Task: Enable the video filter "Blending benchmark filter" for transcode stream output.
Action: Mouse moved to (117, 23)
Screenshot: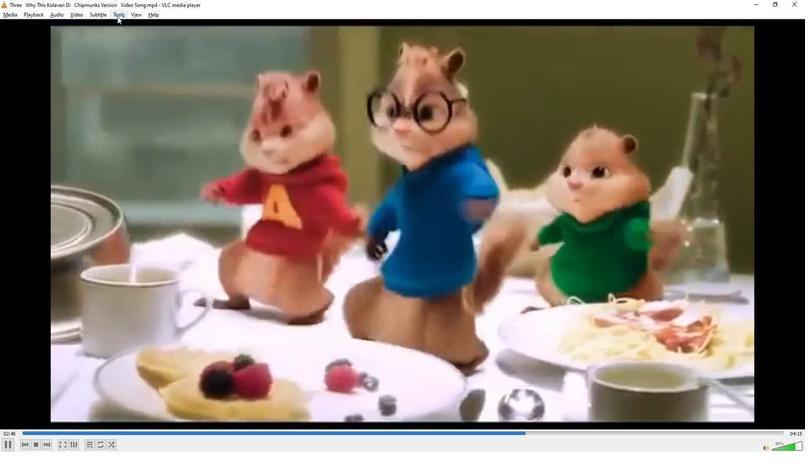 
Action: Mouse pressed left at (117, 23)
Screenshot: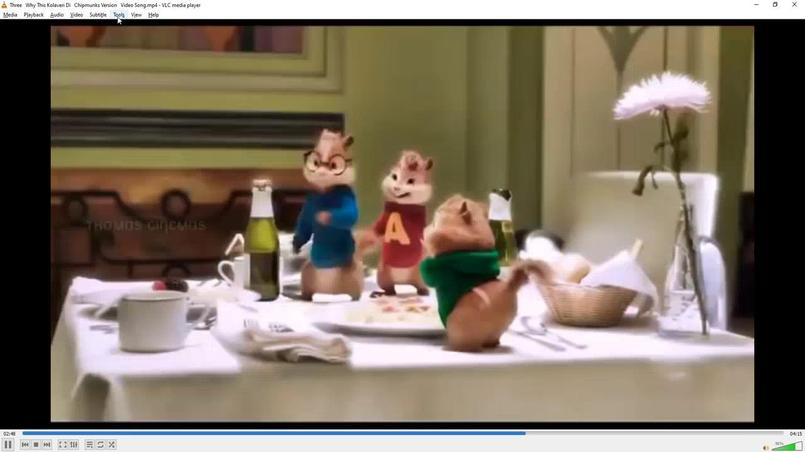 
Action: Mouse moved to (130, 117)
Screenshot: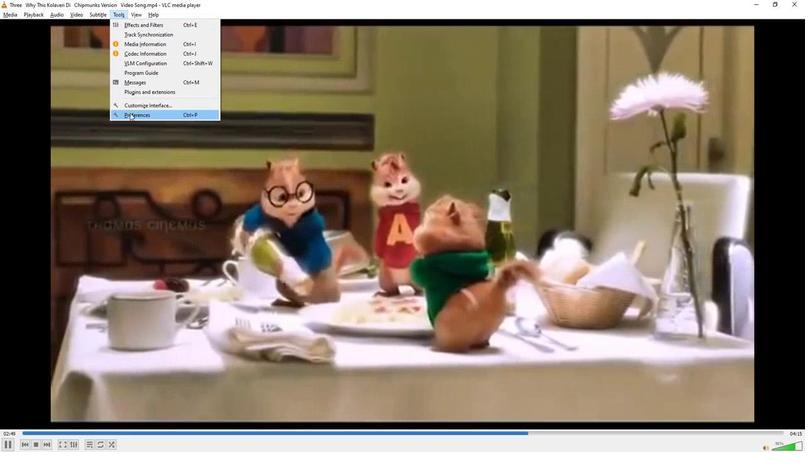 
Action: Mouse pressed left at (130, 117)
Screenshot: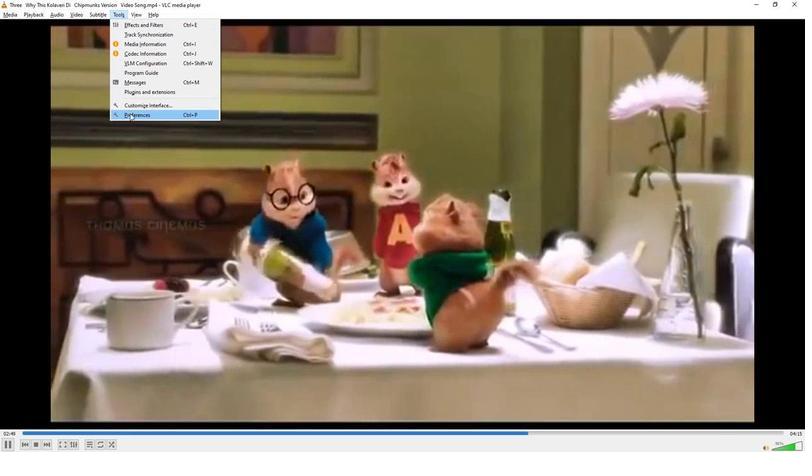 
Action: Mouse moved to (237, 339)
Screenshot: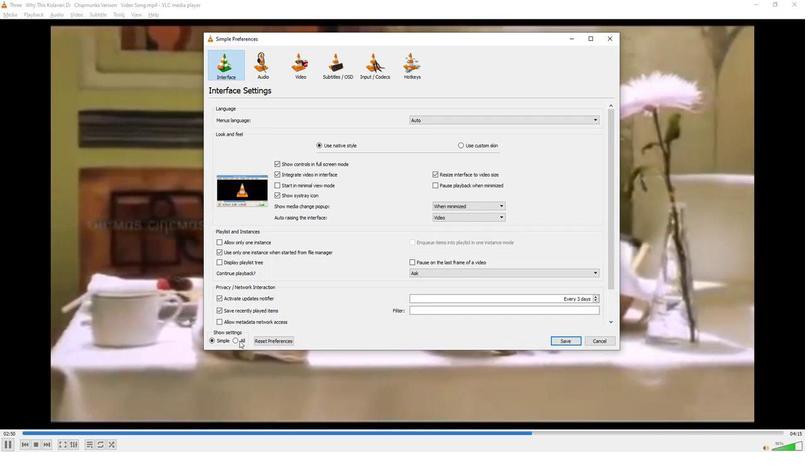 
Action: Mouse pressed left at (237, 339)
Screenshot: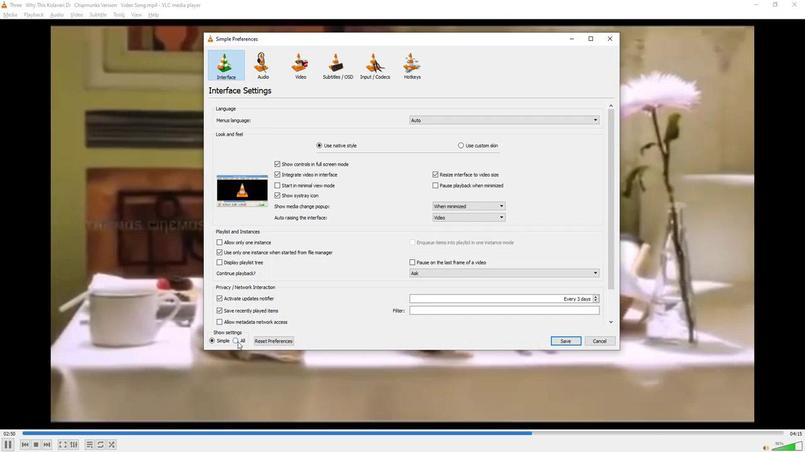
Action: Mouse moved to (237, 291)
Screenshot: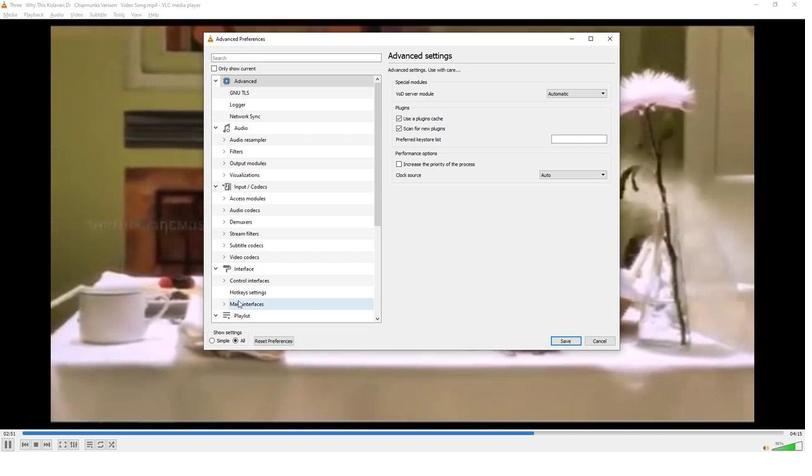
Action: Mouse scrolled (237, 291) with delta (0, 0)
Screenshot: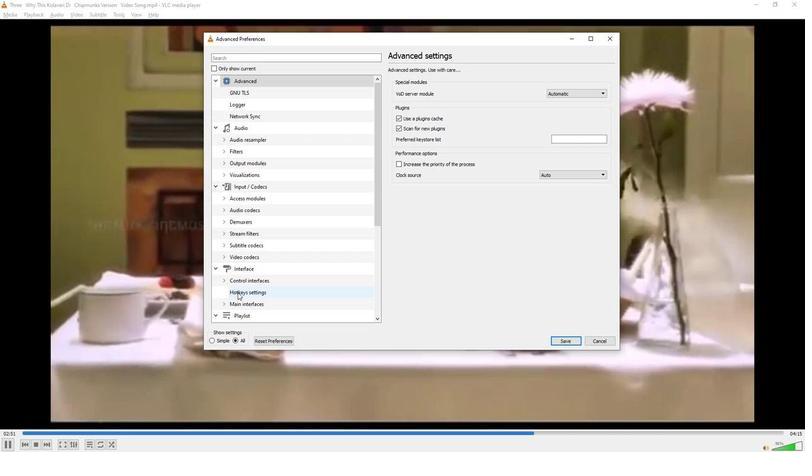 
Action: Mouse scrolled (237, 291) with delta (0, 0)
Screenshot: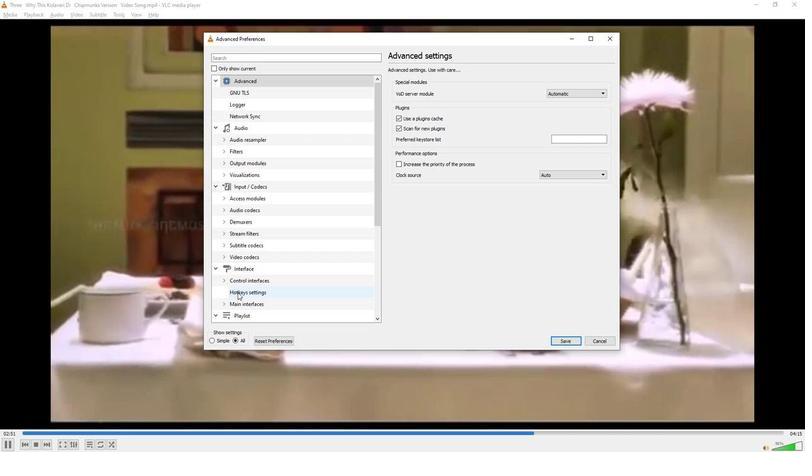 
Action: Mouse scrolled (237, 291) with delta (0, 0)
Screenshot: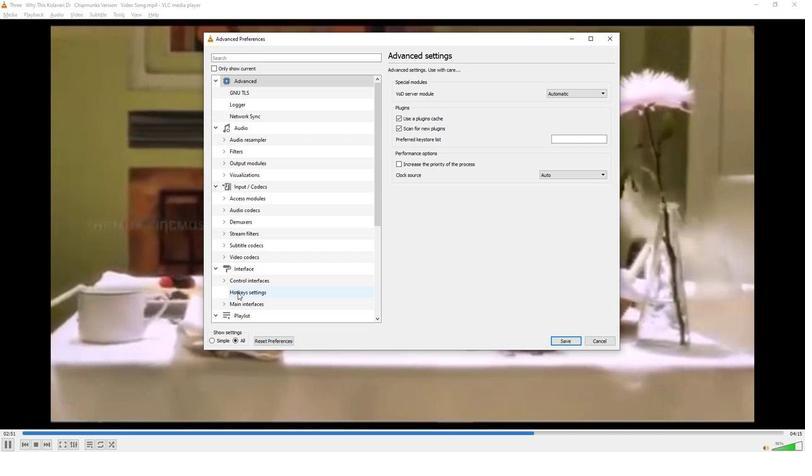 
Action: Mouse scrolled (237, 291) with delta (0, 0)
Screenshot: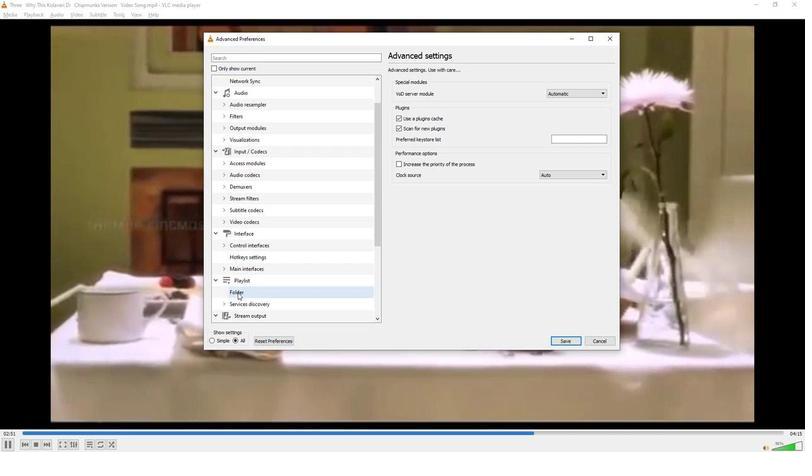 
Action: Mouse scrolled (237, 291) with delta (0, 0)
Screenshot: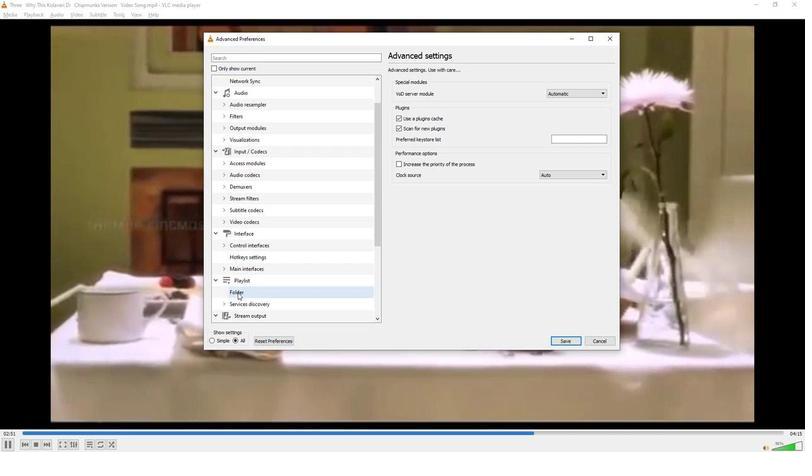 
Action: Mouse moved to (236, 291)
Screenshot: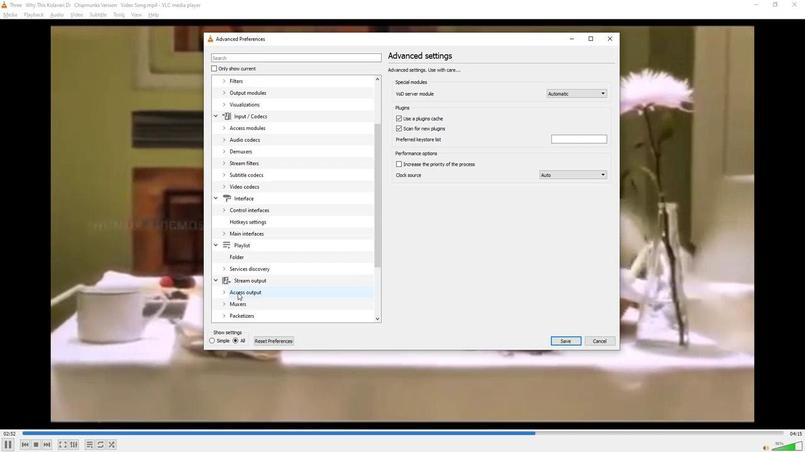 
Action: Mouse scrolled (236, 291) with delta (0, 0)
Screenshot: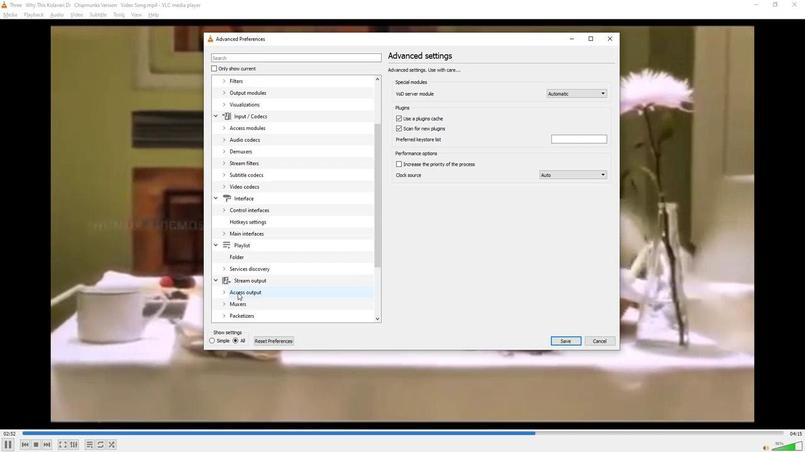
Action: Mouse scrolled (236, 291) with delta (0, 0)
Screenshot: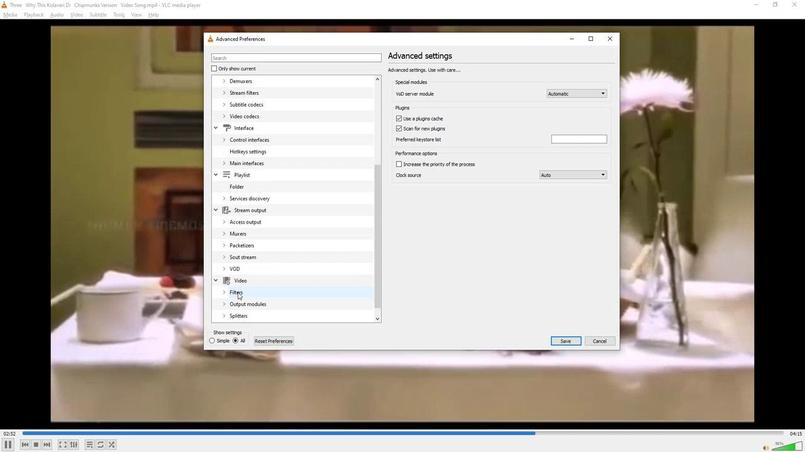 
Action: Mouse moved to (234, 281)
Screenshot: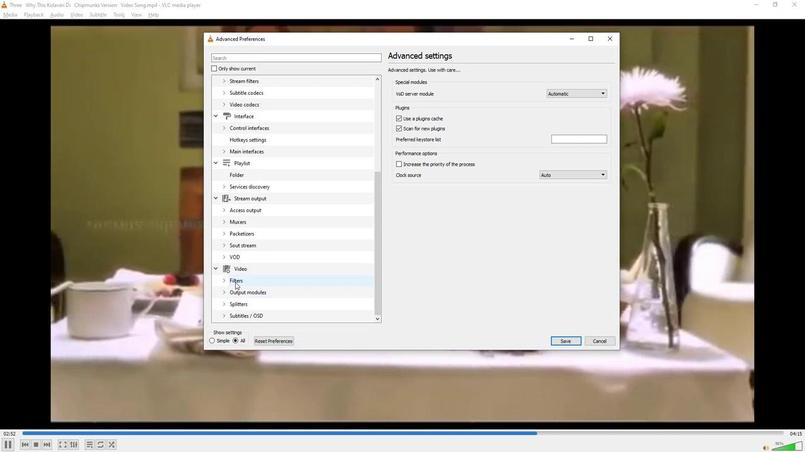 
Action: Mouse pressed left at (234, 281)
Screenshot: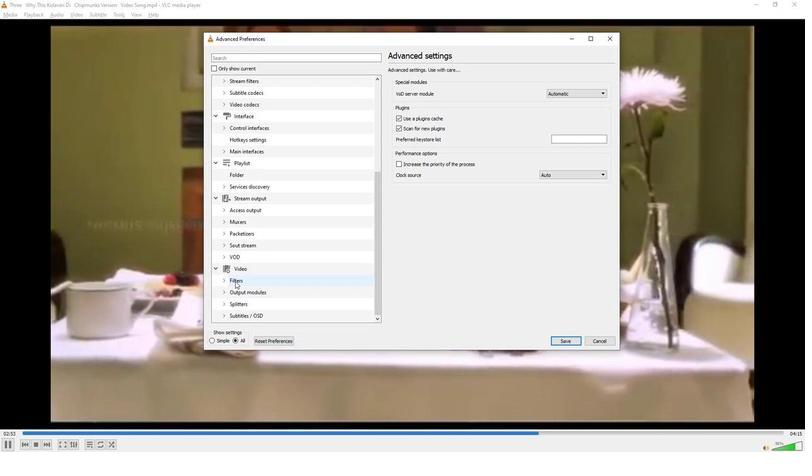 
Action: Mouse moved to (507, 252)
Screenshot: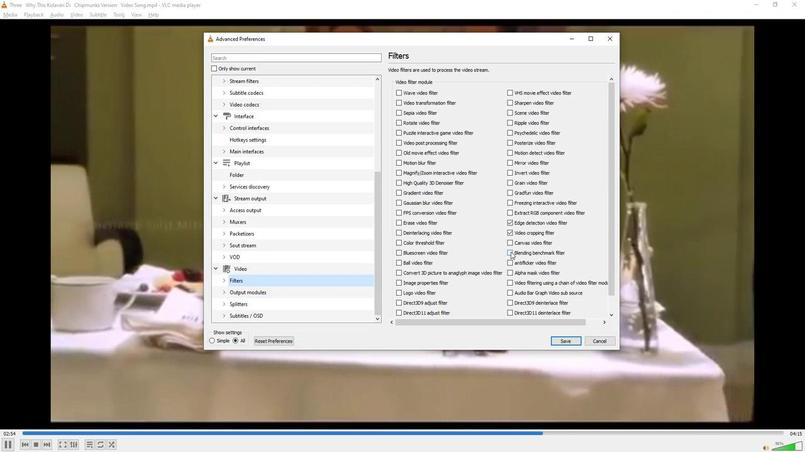 
Action: Mouse pressed left at (507, 252)
Screenshot: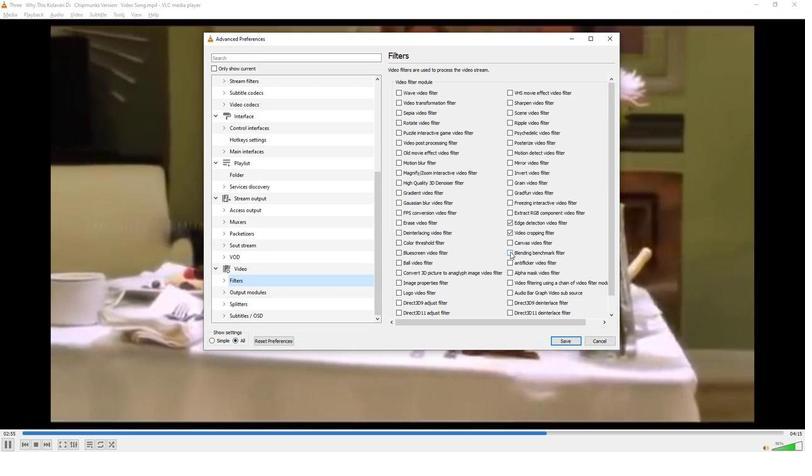 
Action: Mouse moved to (501, 279)
Screenshot: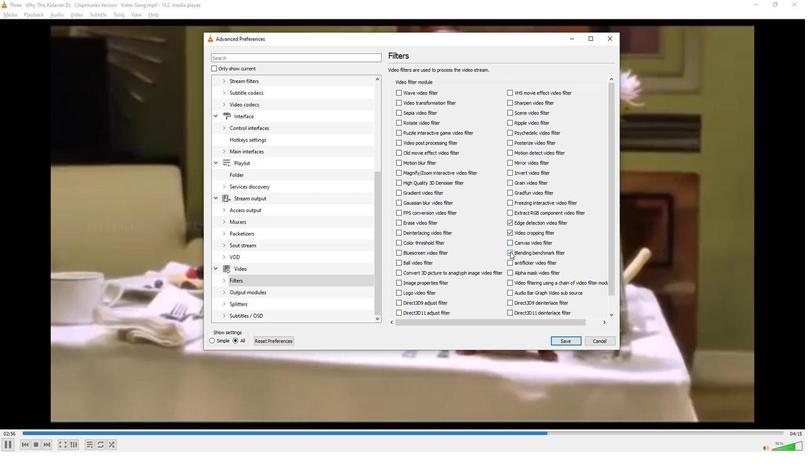 
